 Task: Search one way flight ticket for 2 adults, 4 children and 1 infant on lap in business from Lawton: Lawton-fort Sill Regional Airport to Riverton: Central Wyoming Regional Airport (was Riverton Regional) on 8-4-2023. Number of bags: 8 checked bags. Price is upto 78000. Outbound departure time preference is 13:00.
Action: Mouse moved to (286, 244)
Screenshot: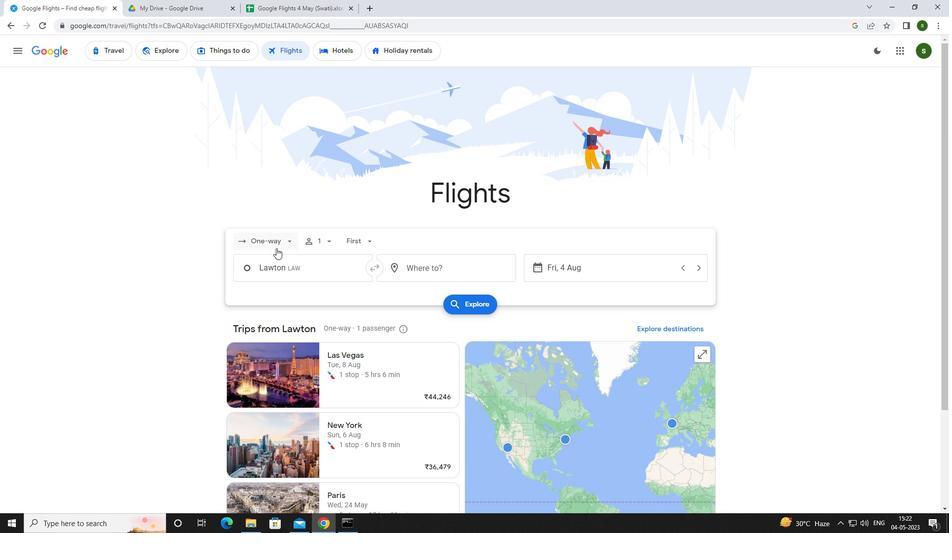 
Action: Mouse pressed left at (286, 244)
Screenshot: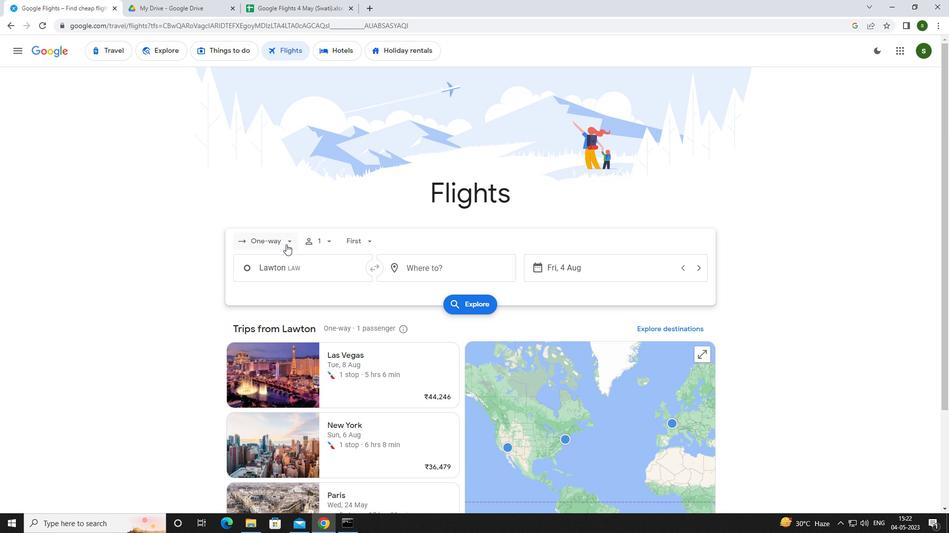
Action: Mouse moved to (281, 283)
Screenshot: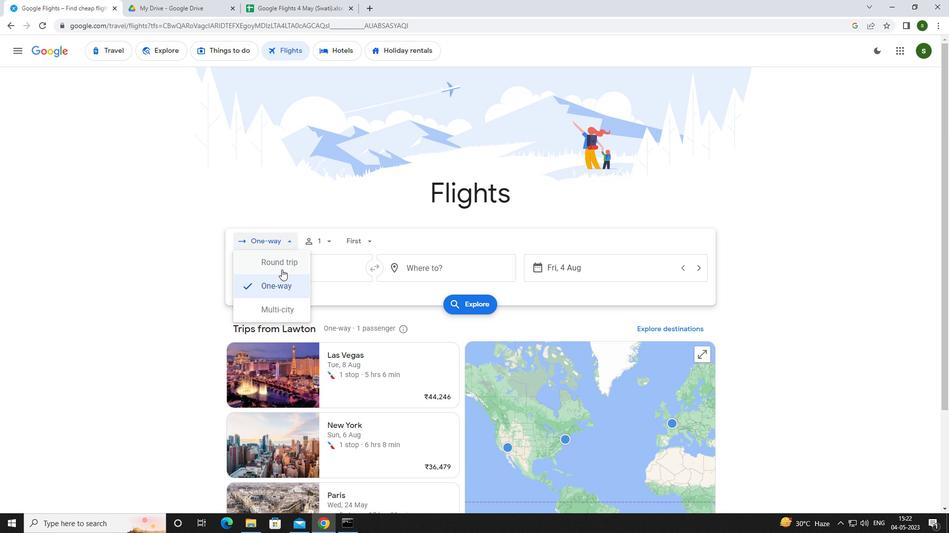 
Action: Mouse pressed left at (281, 283)
Screenshot: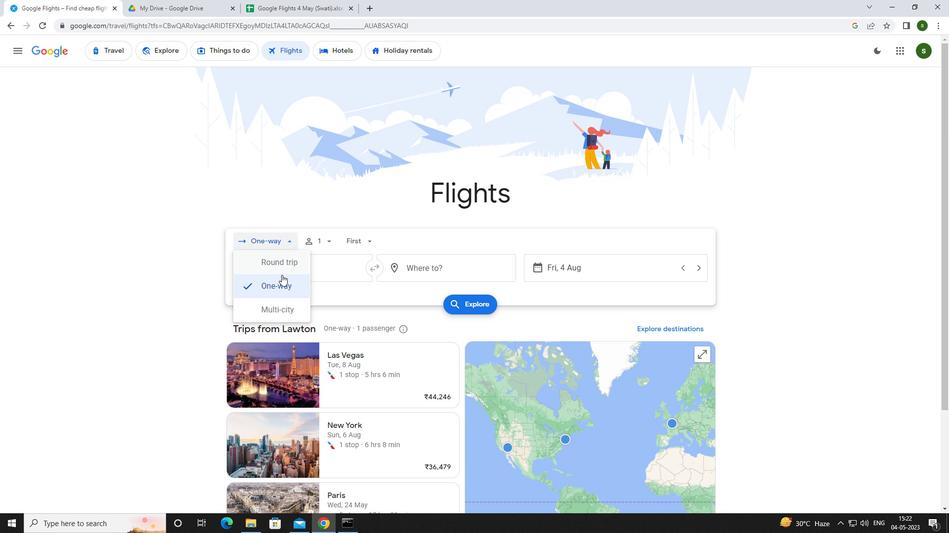 
Action: Mouse moved to (331, 243)
Screenshot: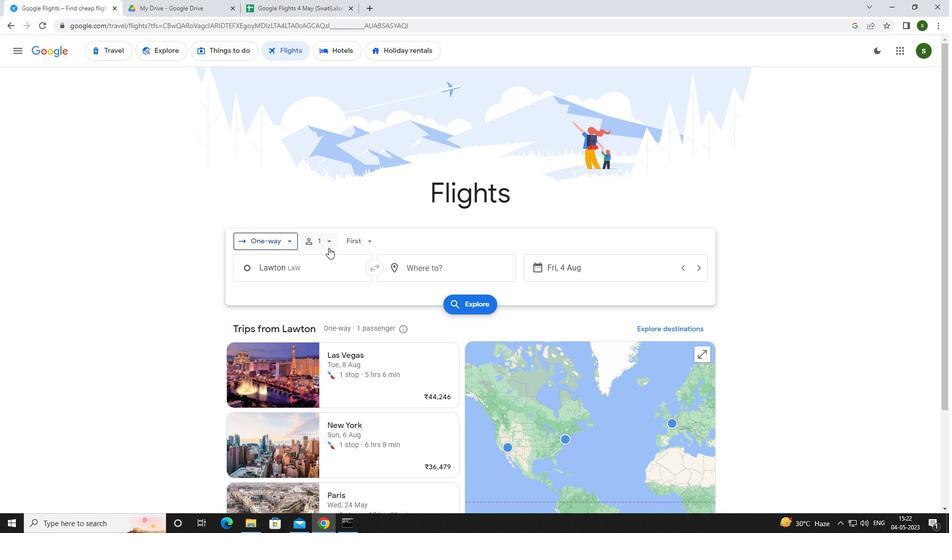 
Action: Mouse pressed left at (331, 243)
Screenshot: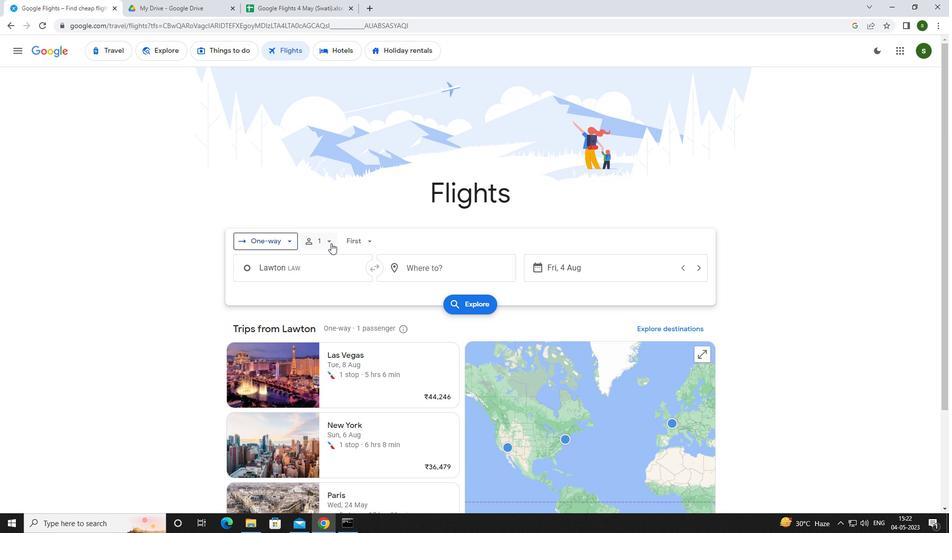 
Action: Mouse moved to (408, 265)
Screenshot: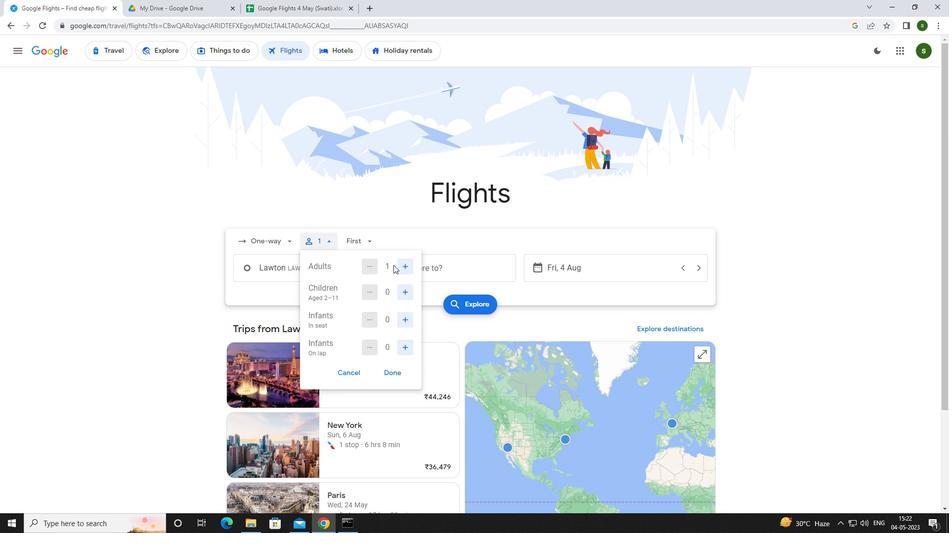 
Action: Mouse pressed left at (408, 265)
Screenshot: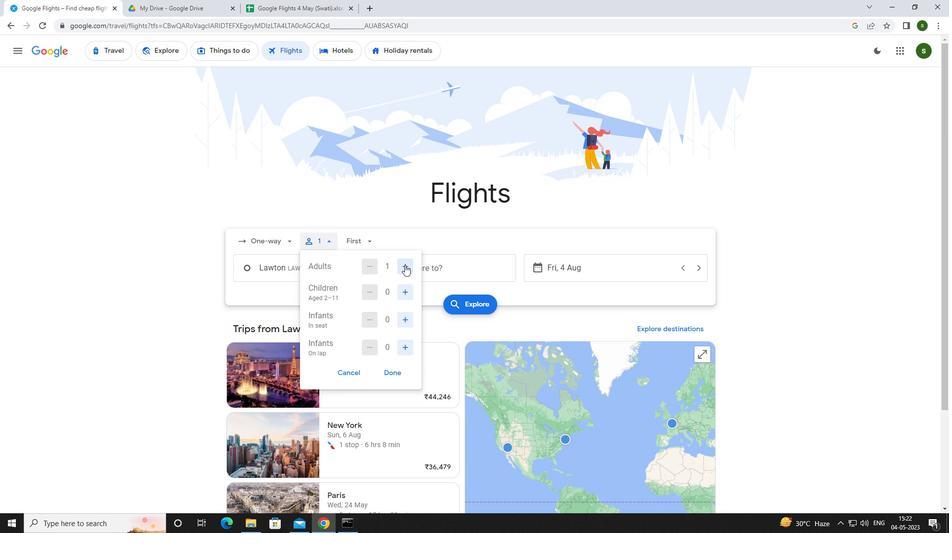 
Action: Mouse moved to (403, 290)
Screenshot: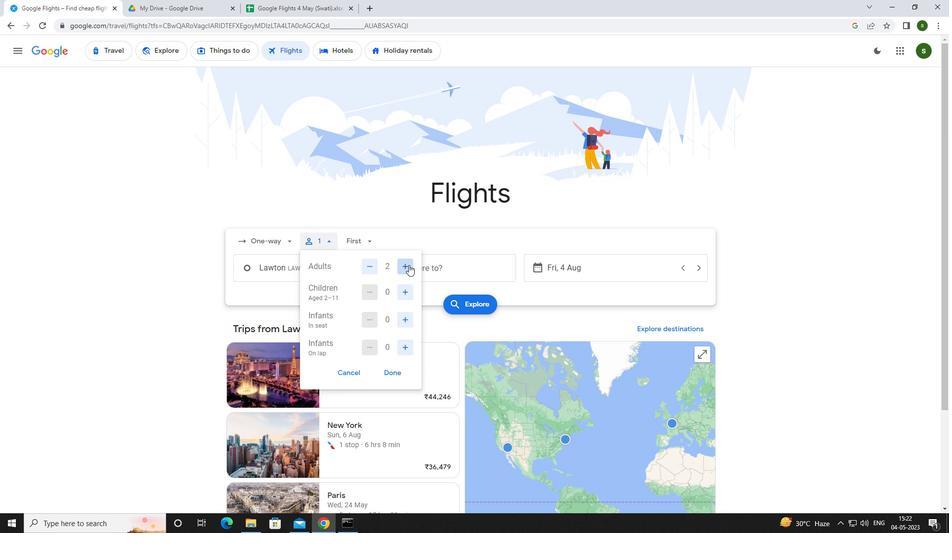 
Action: Mouse pressed left at (403, 290)
Screenshot: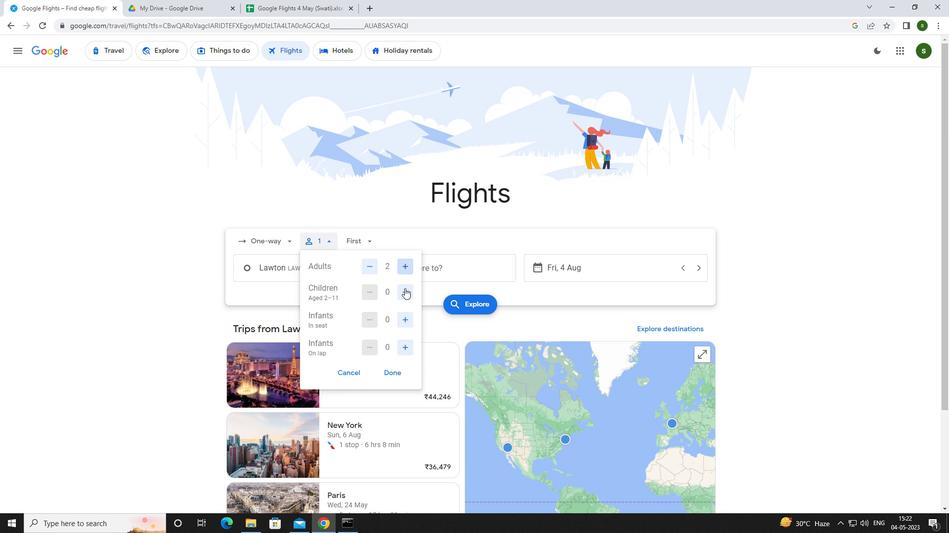 
Action: Mouse pressed left at (403, 290)
Screenshot: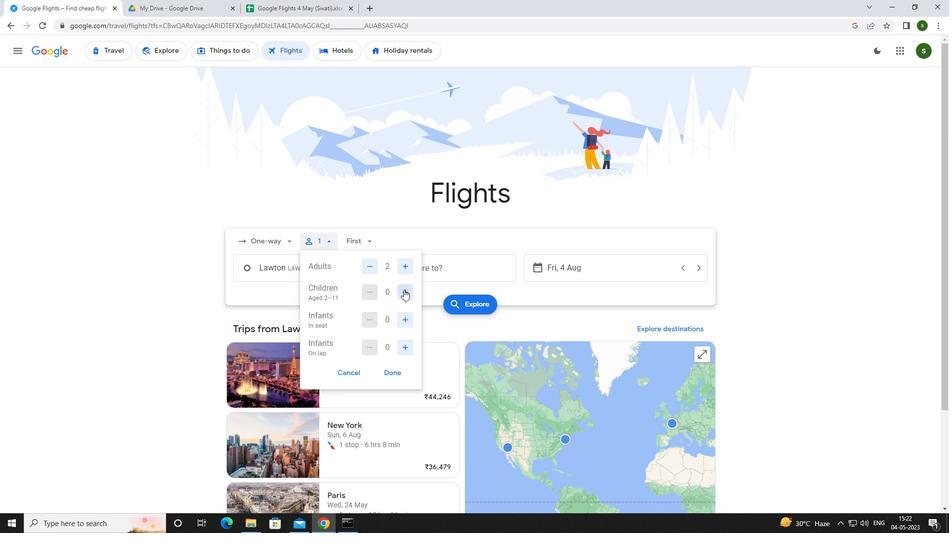 
Action: Mouse pressed left at (403, 290)
Screenshot: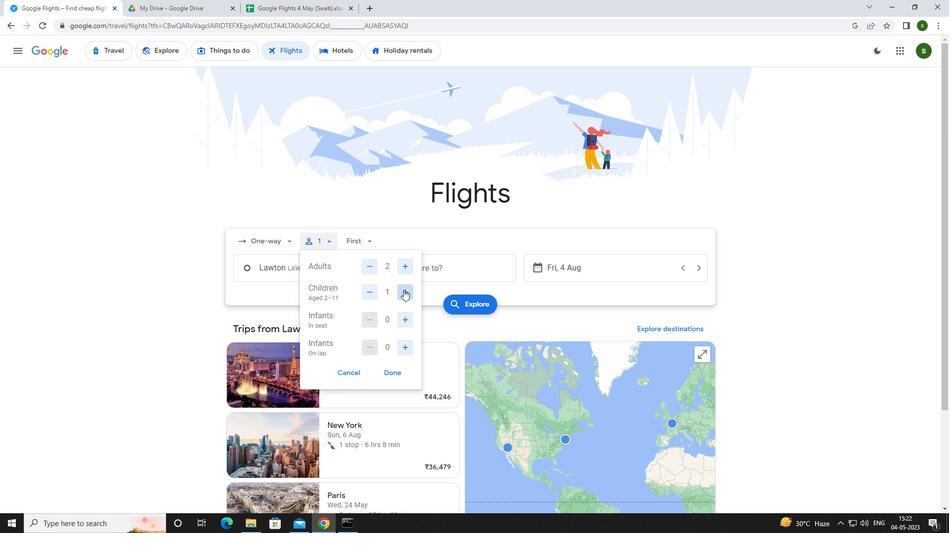 
Action: Mouse pressed left at (403, 290)
Screenshot: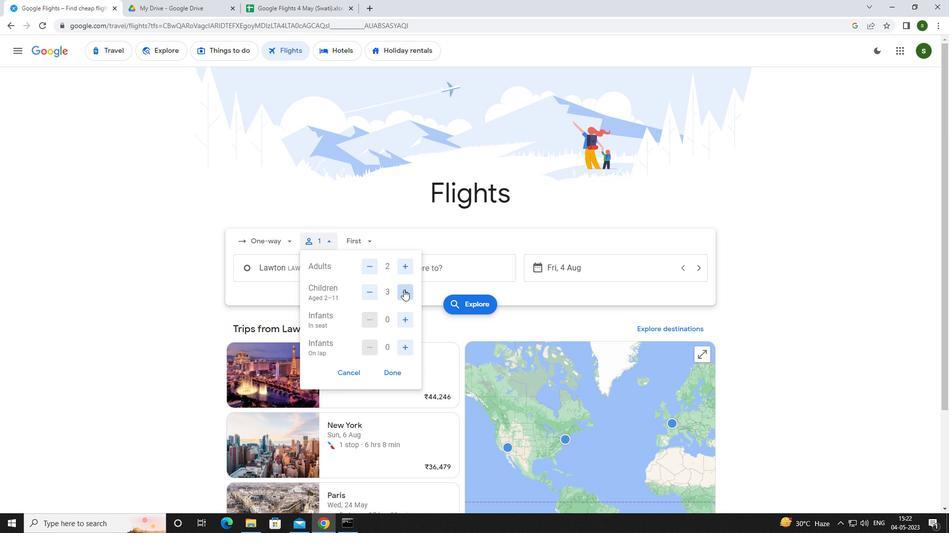 
Action: Mouse moved to (406, 347)
Screenshot: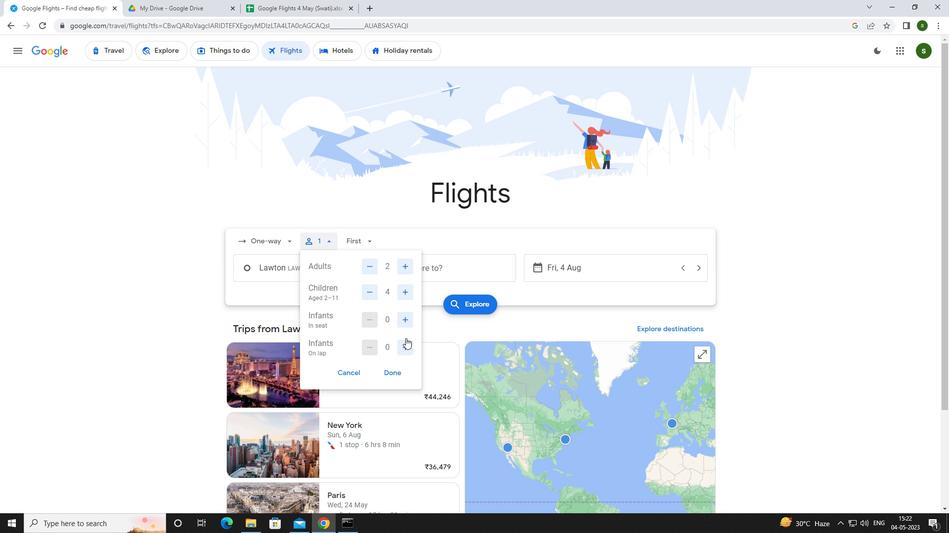 
Action: Mouse pressed left at (406, 347)
Screenshot: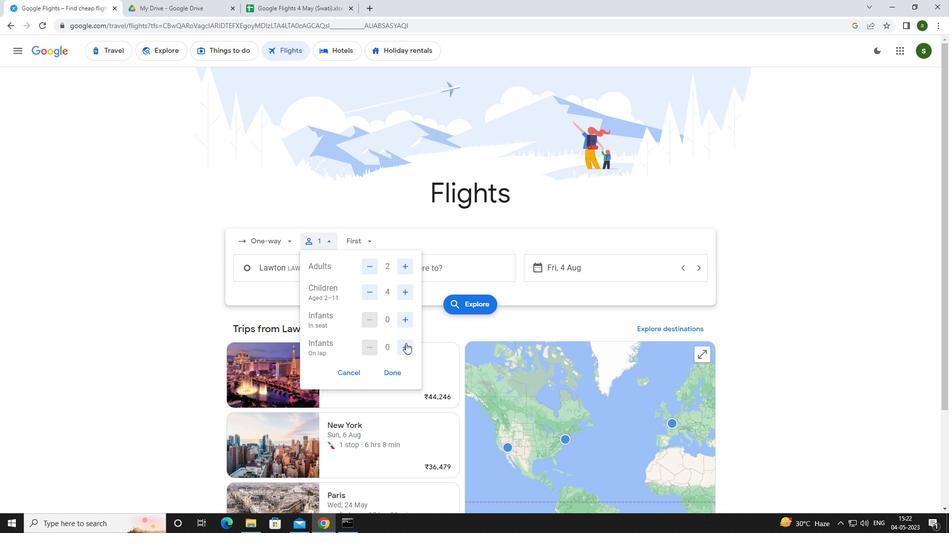 
Action: Mouse moved to (367, 246)
Screenshot: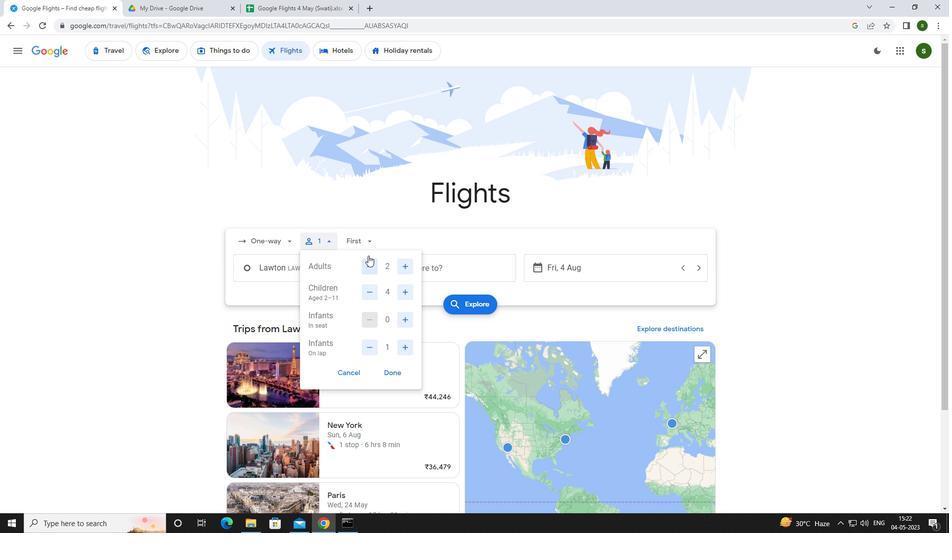 
Action: Mouse pressed left at (367, 246)
Screenshot: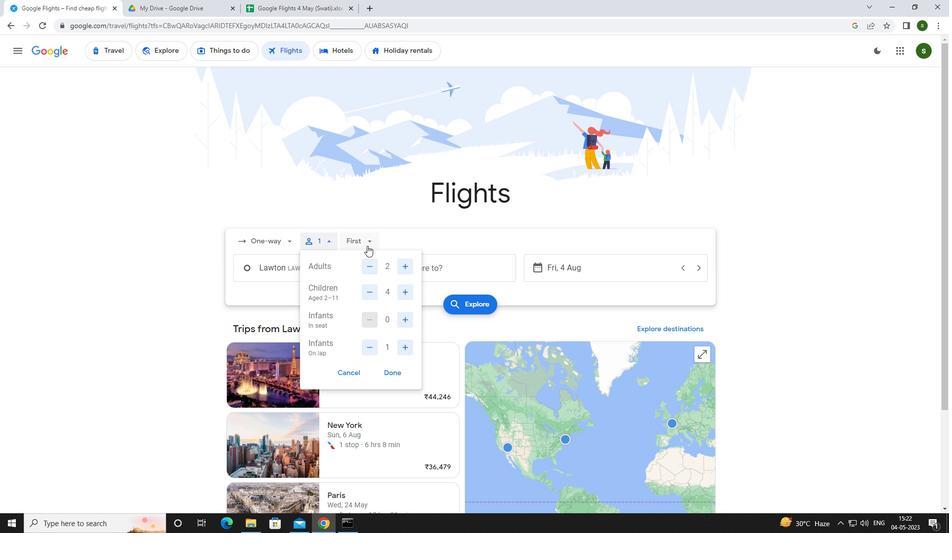 
Action: Mouse moved to (380, 303)
Screenshot: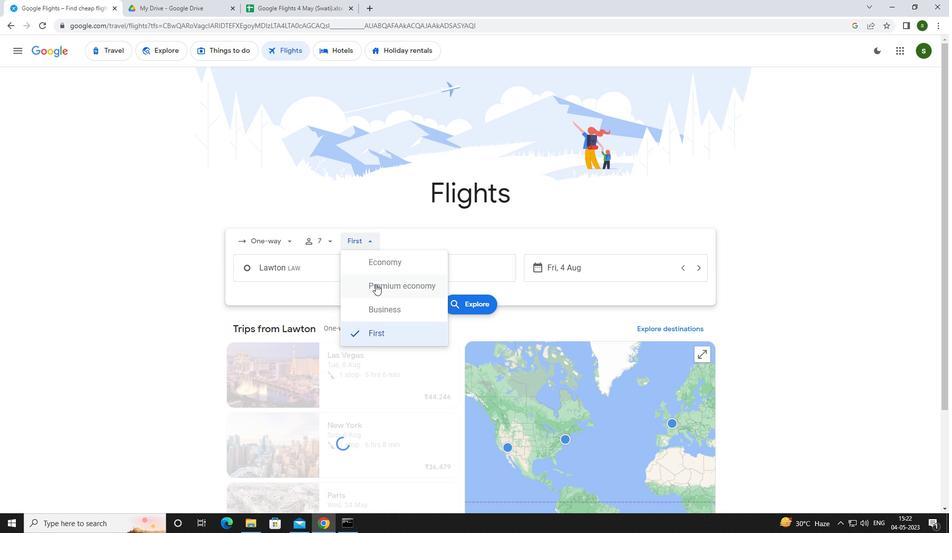 
Action: Mouse pressed left at (380, 303)
Screenshot: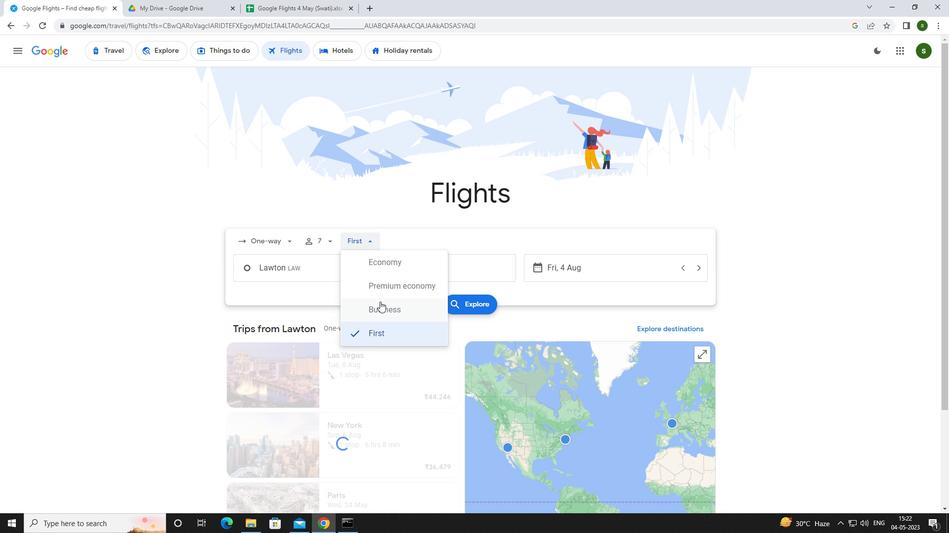 
Action: Mouse moved to (348, 271)
Screenshot: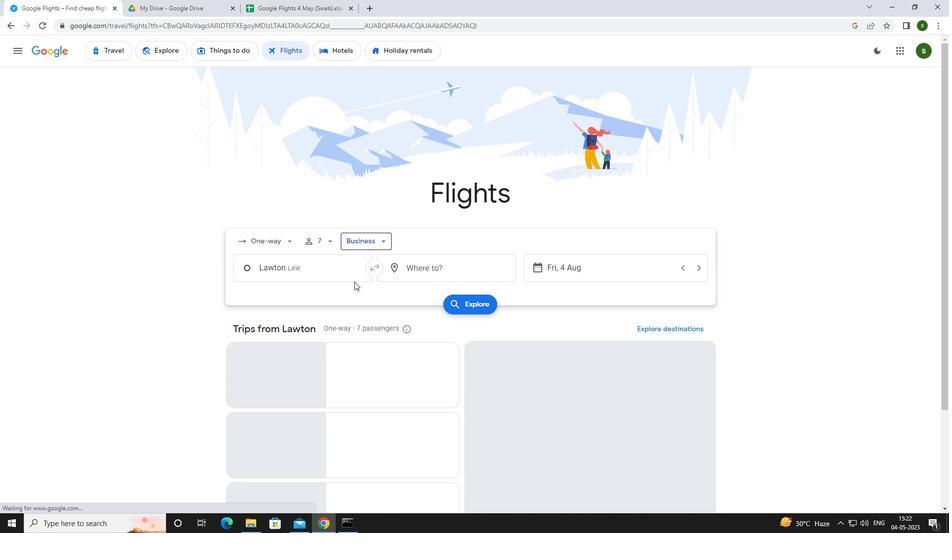 
Action: Mouse pressed left at (348, 271)
Screenshot: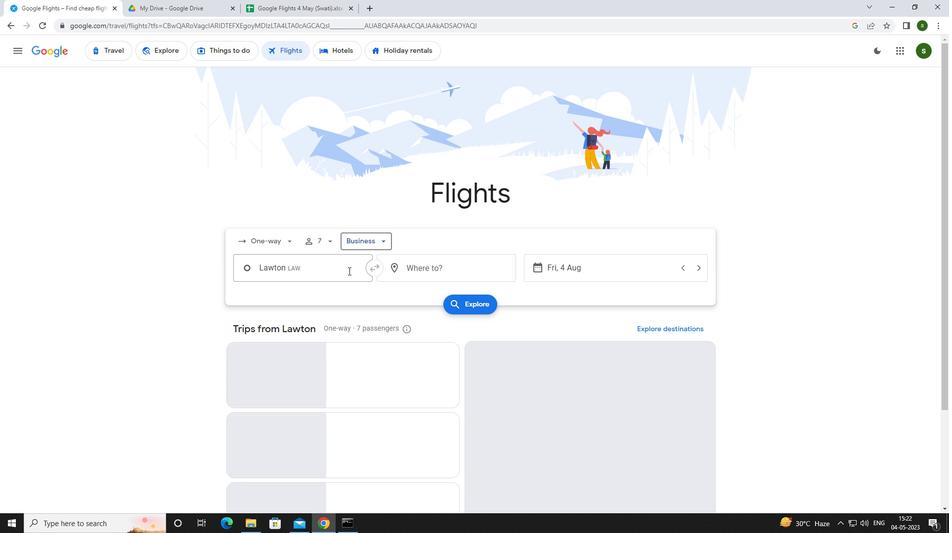 
Action: Key pressed <Key.caps_lock>l<Key.caps_lock>awton
Screenshot: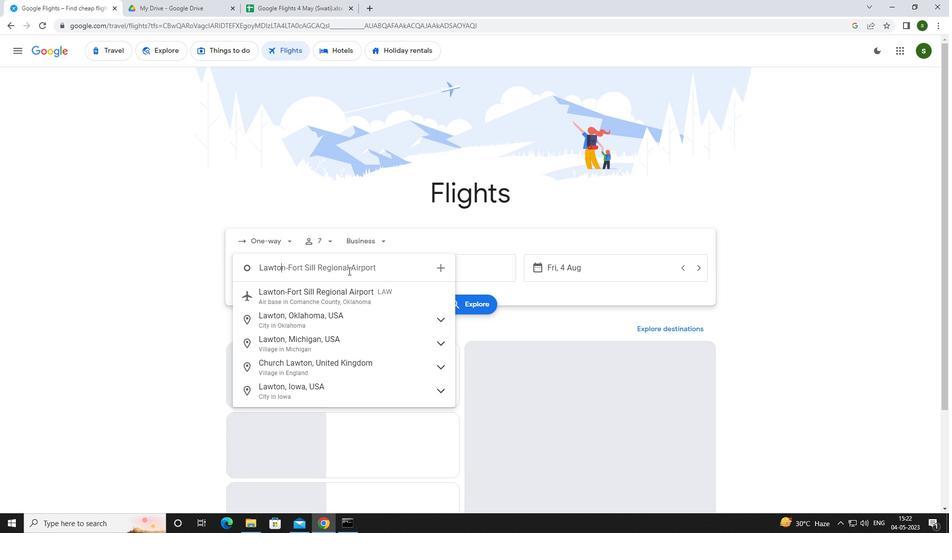 
Action: Mouse moved to (347, 293)
Screenshot: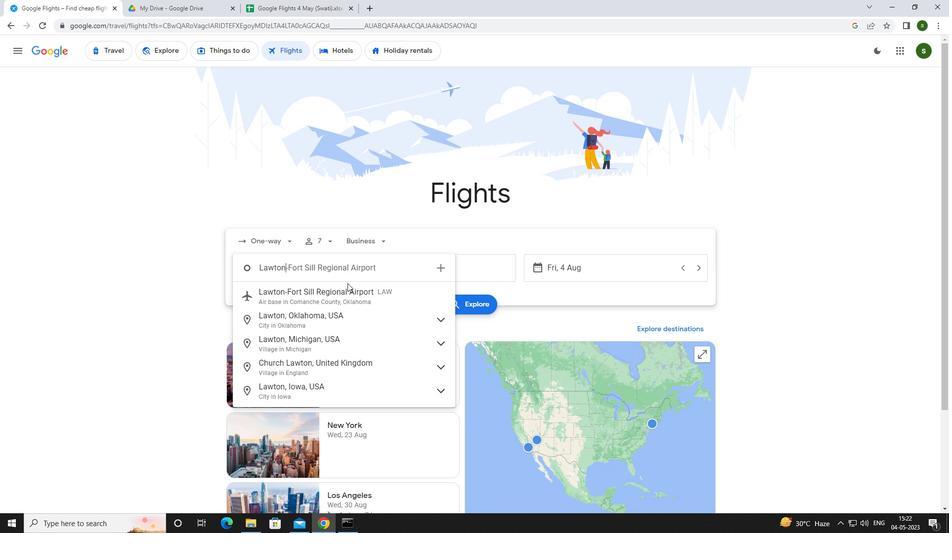 
Action: Mouse pressed left at (347, 293)
Screenshot: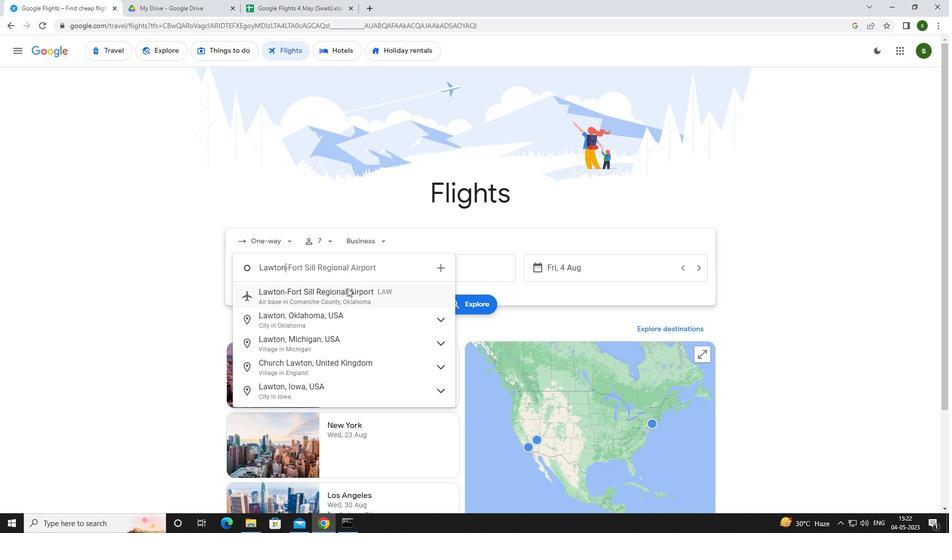 
Action: Mouse moved to (435, 263)
Screenshot: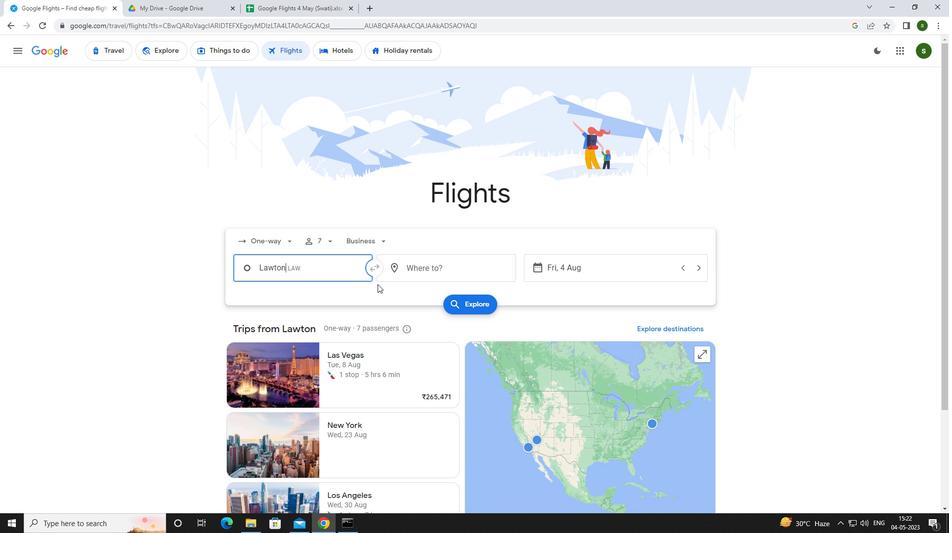 
Action: Mouse pressed left at (435, 263)
Screenshot: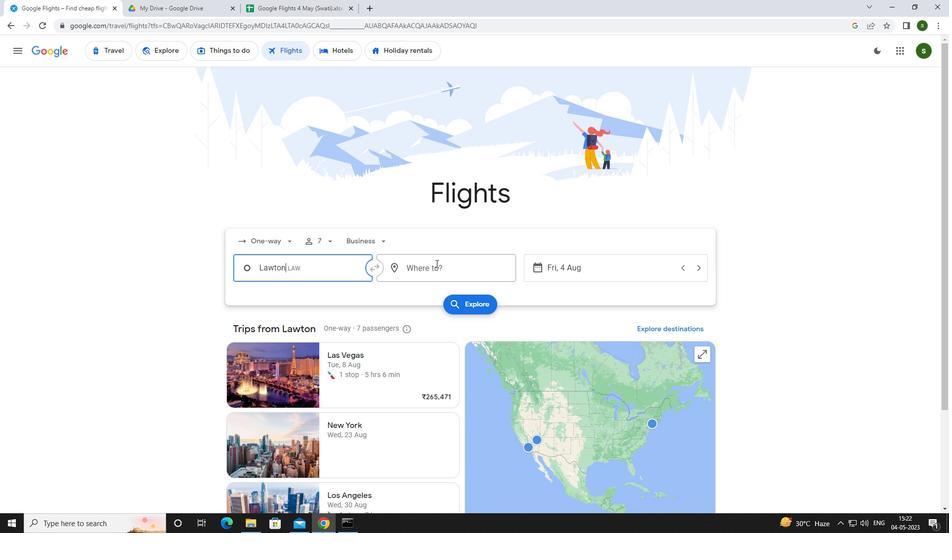 
Action: Key pressed <Key.caps_lock>r<Key.caps_lock>iverto
Screenshot: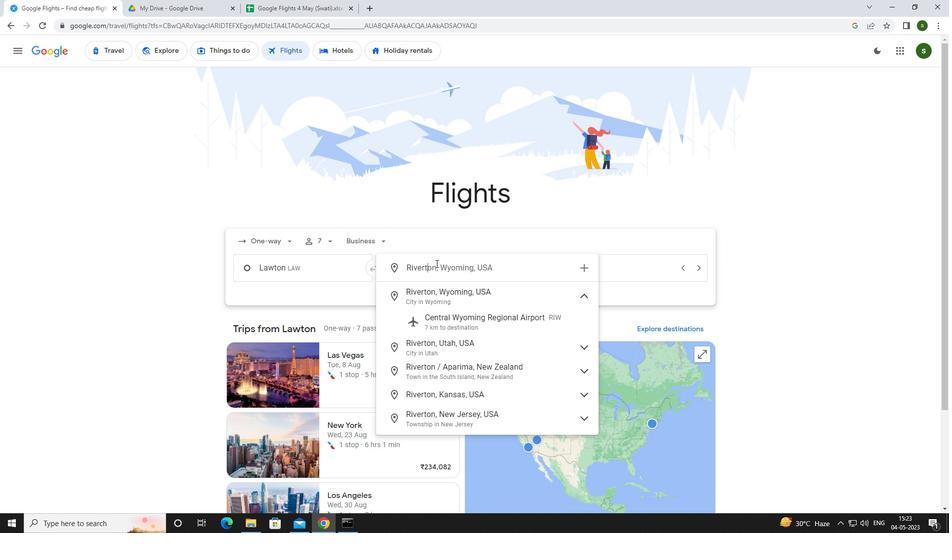 
Action: Mouse moved to (452, 313)
Screenshot: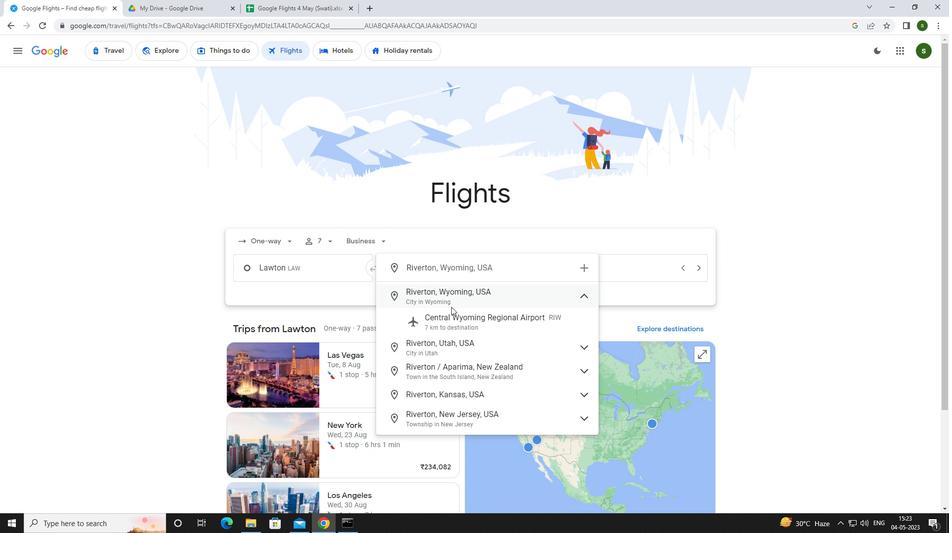 
Action: Mouse pressed left at (452, 313)
Screenshot: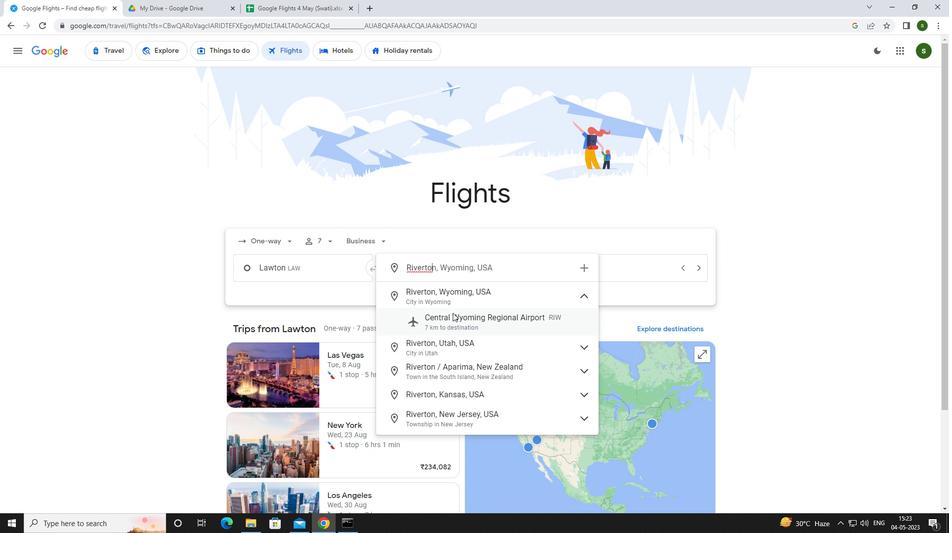 
Action: Mouse moved to (596, 268)
Screenshot: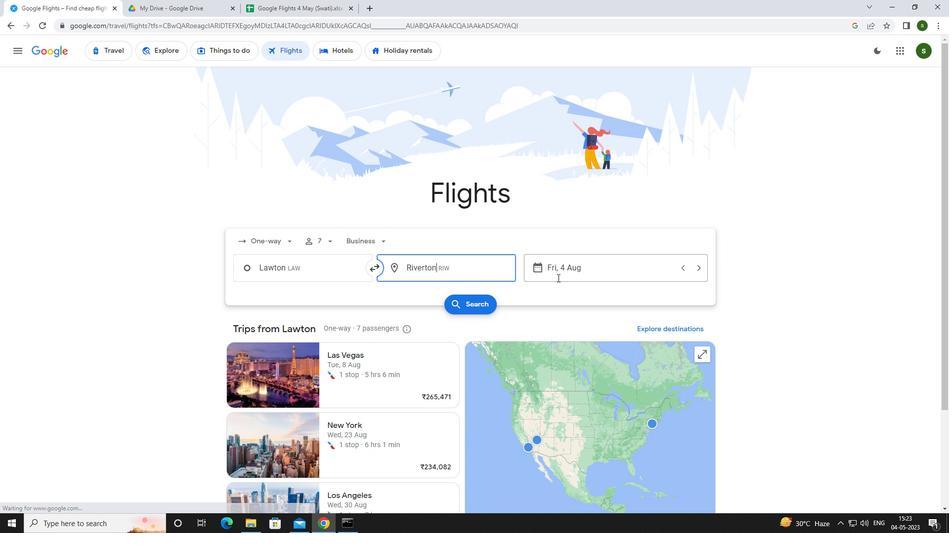 
Action: Mouse pressed left at (596, 268)
Screenshot: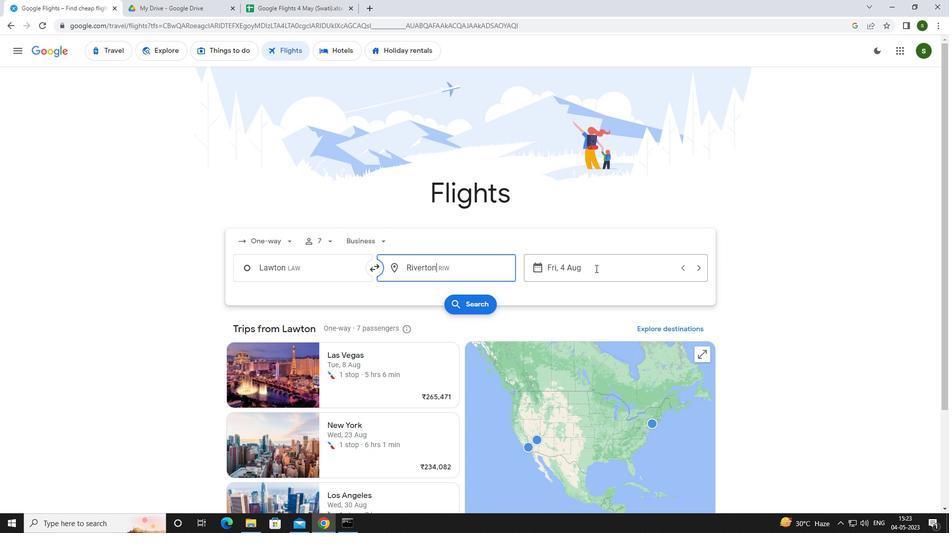 
Action: Mouse moved to (481, 328)
Screenshot: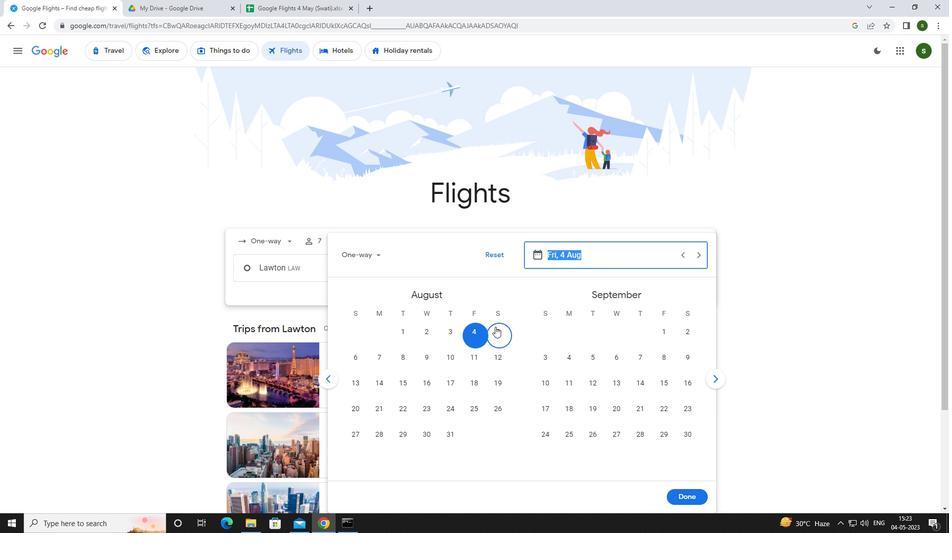 
Action: Mouse pressed left at (481, 328)
Screenshot: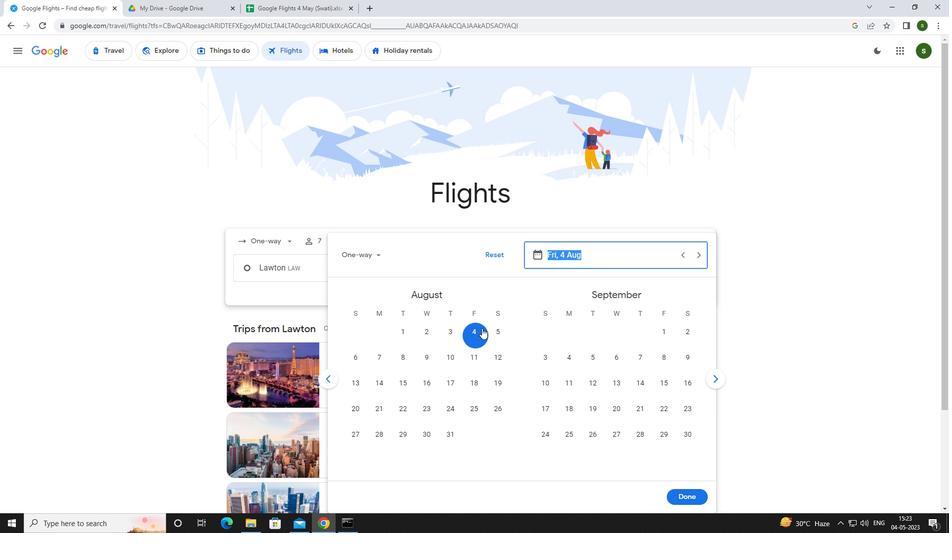 
Action: Mouse moved to (682, 495)
Screenshot: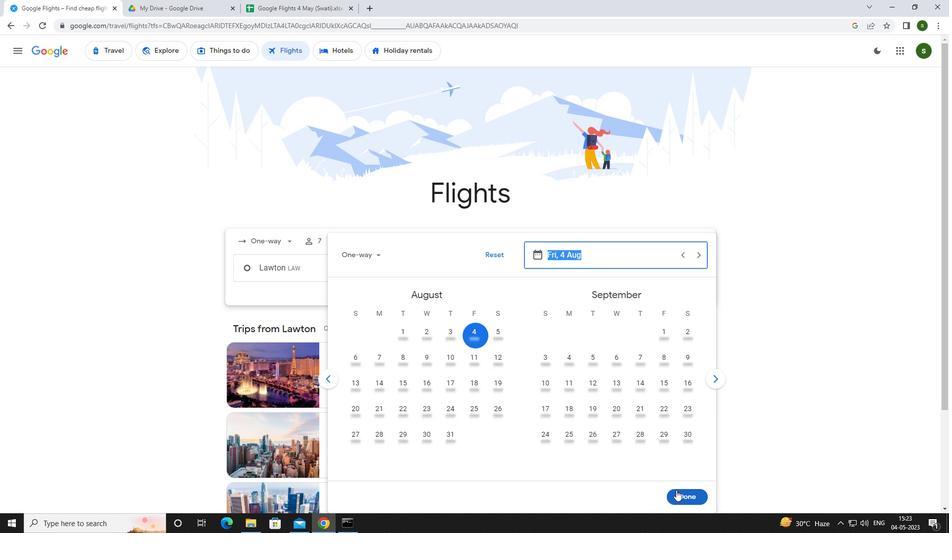 
Action: Mouse pressed left at (682, 495)
Screenshot: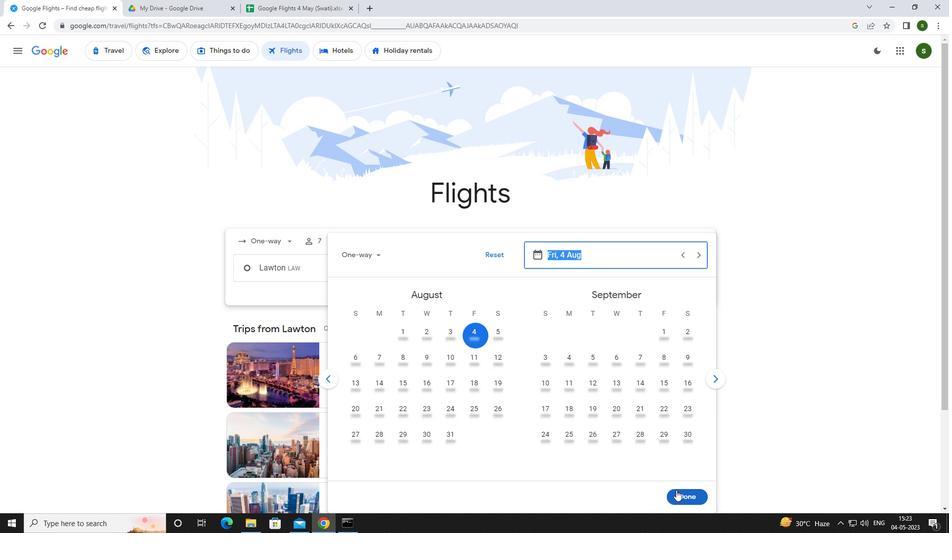 
Action: Mouse moved to (472, 308)
Screenshot: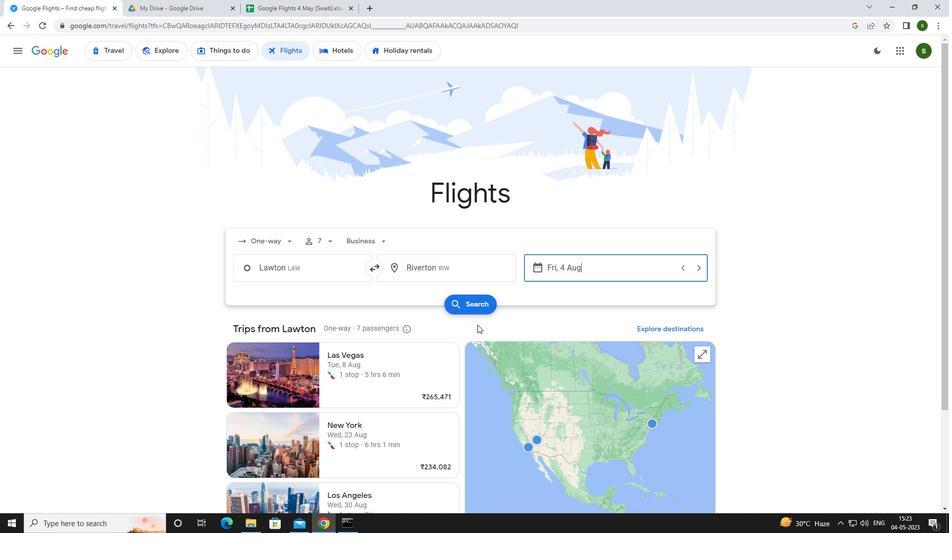 
Action: Mouse pressed left at (472, 308)
Screenshot: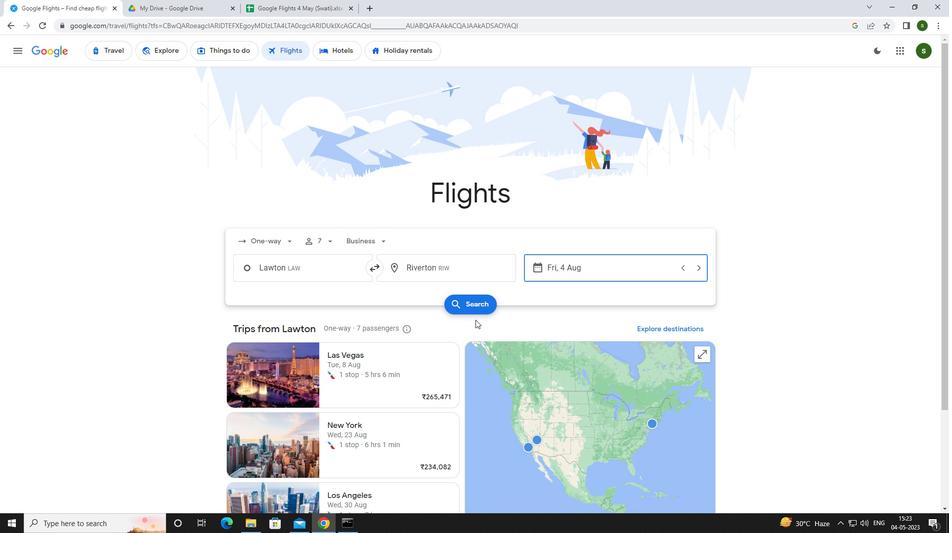 
Action: Mouse moved to (237, 145)
Screenshot: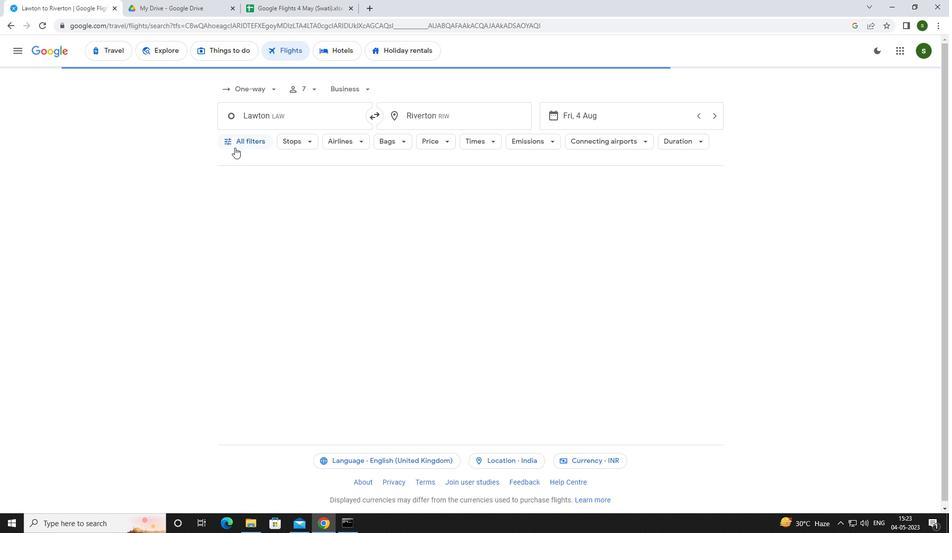 
Action: Mouse pressed left at (237, 145)
Screenshot: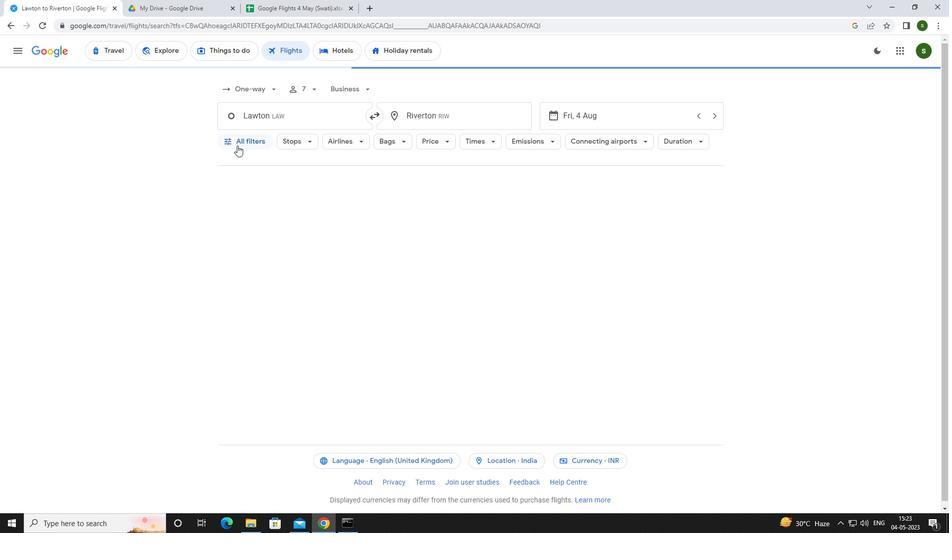 
Action: Mouse moved to (356, 360)
Screenshot: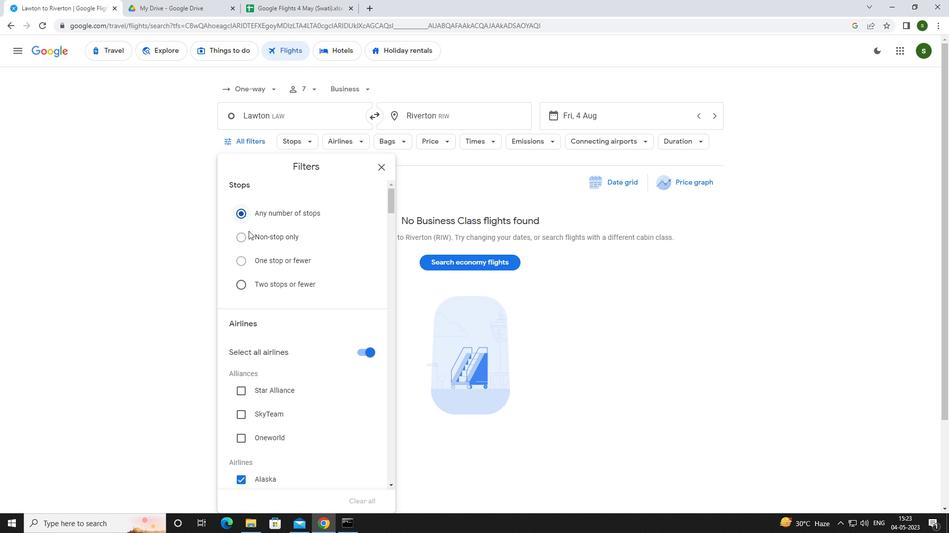 
Action: Mouse scrolled (356, 360) with delta (0, 0)
Screenshot: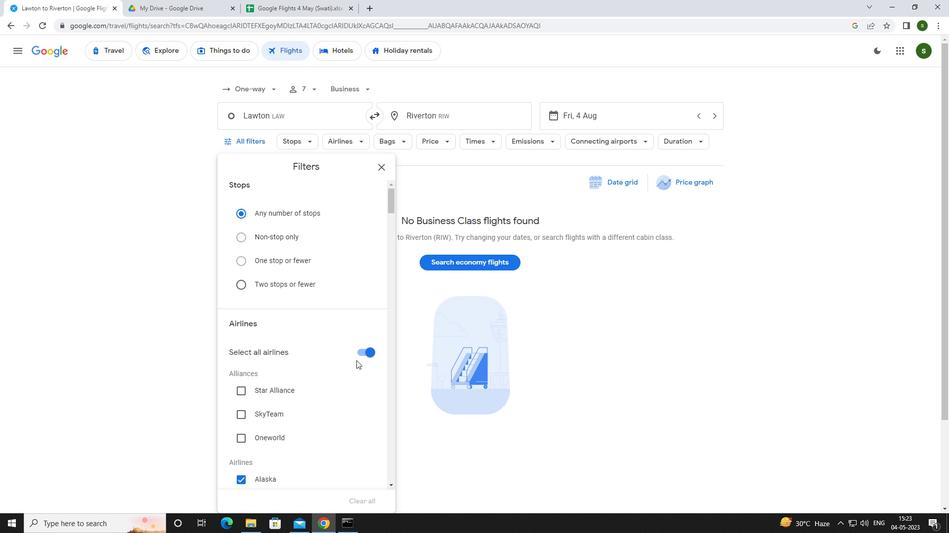 
Action: Mouse scrolled (356, 360) with delta (0, 0)
Screenshot: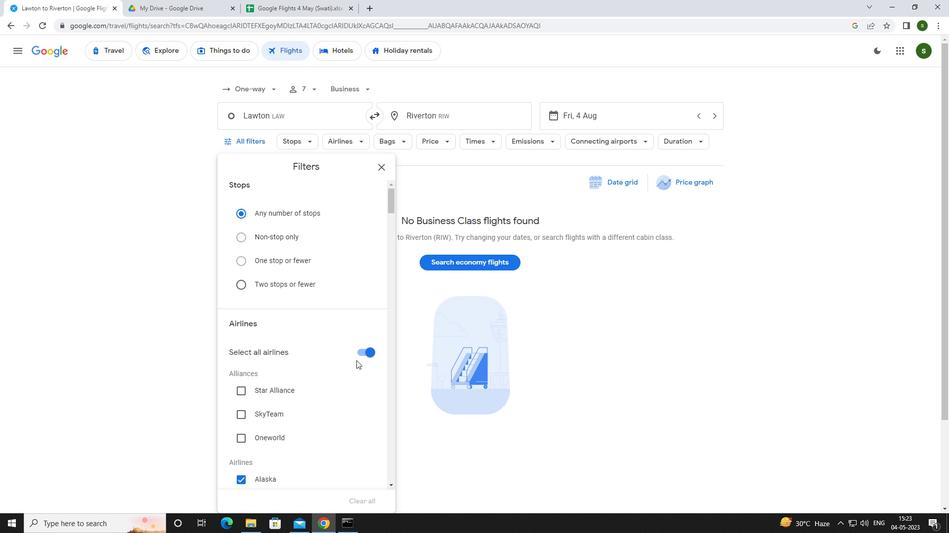
Action: Mouse scrolled (356, 360) with delta (0, 0)
Screenshot: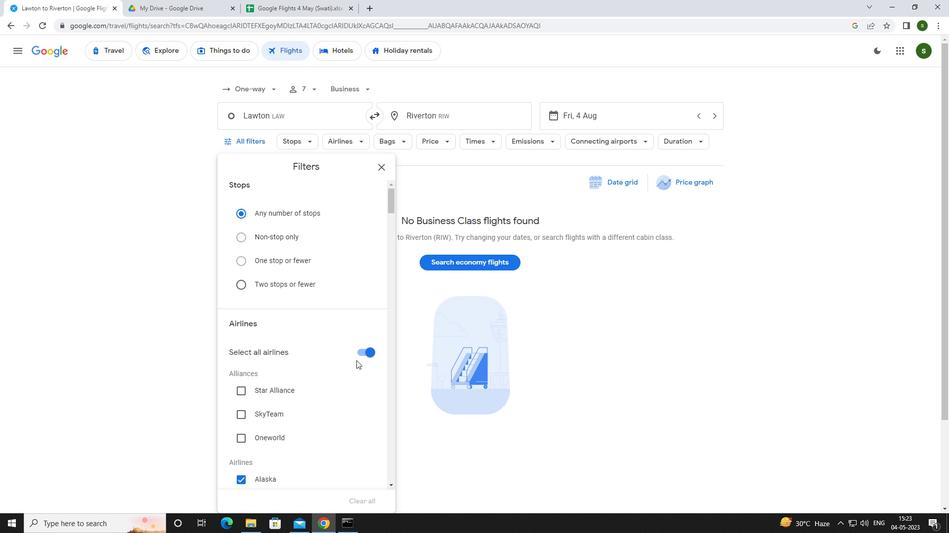 
Action: Mouse scrolled (356, 360) with delta (0, 0)
Screenshot: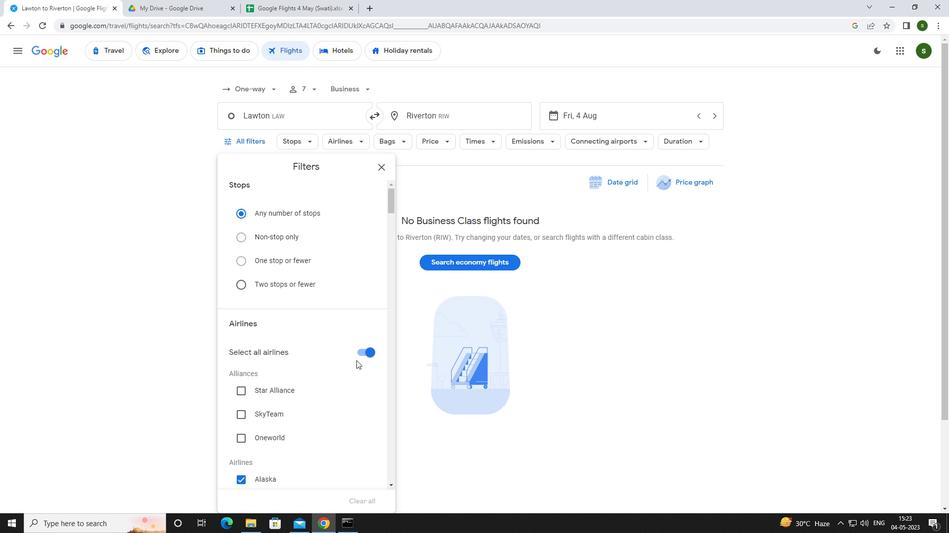 
Action: Mouse scrolled (356, 360) with delta (0, 0)
Screenshot: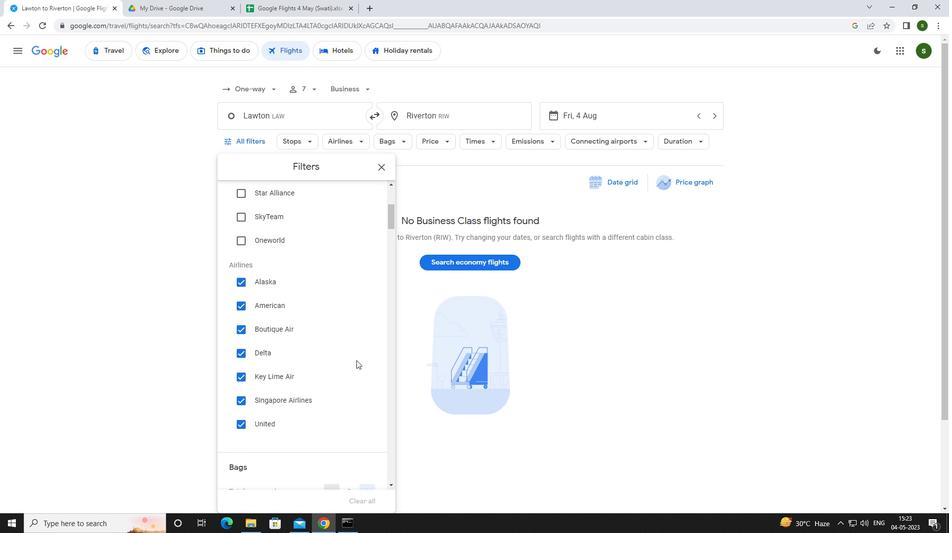 
Action: Mouse scrolled (356, 360) with delta (0, 0)
Screenshot: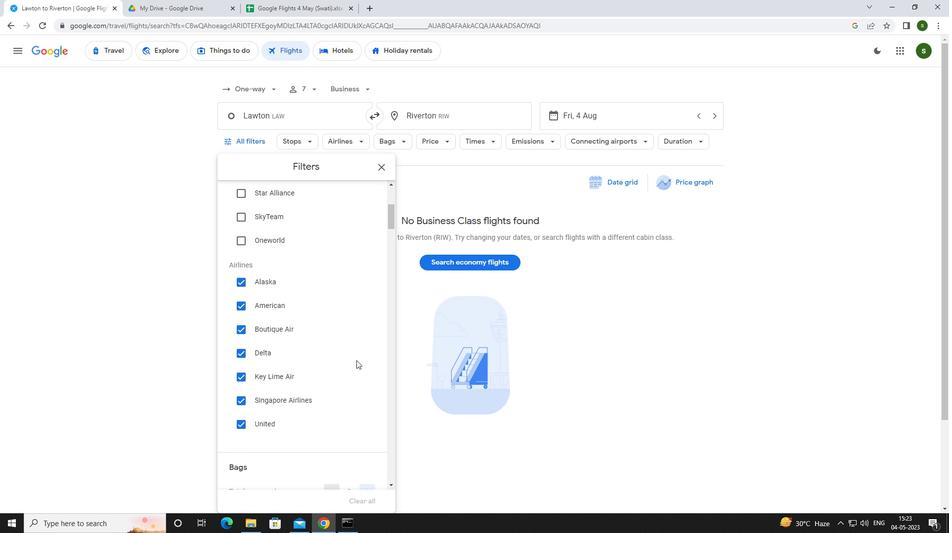 
Action: Mouse scrolled (356, 360) with delta (0, 0)
Screenshot: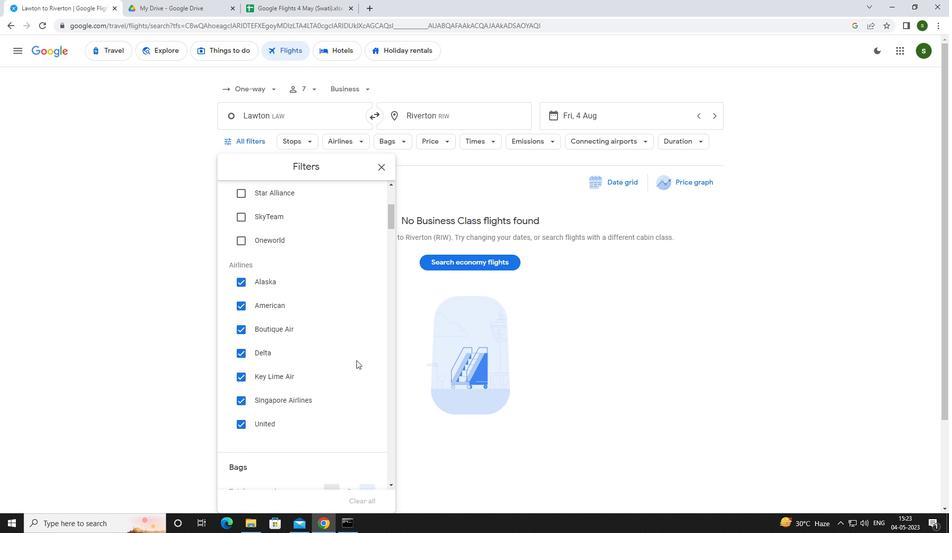 
Action: Mouse moved to (364, 364)
Screenshot: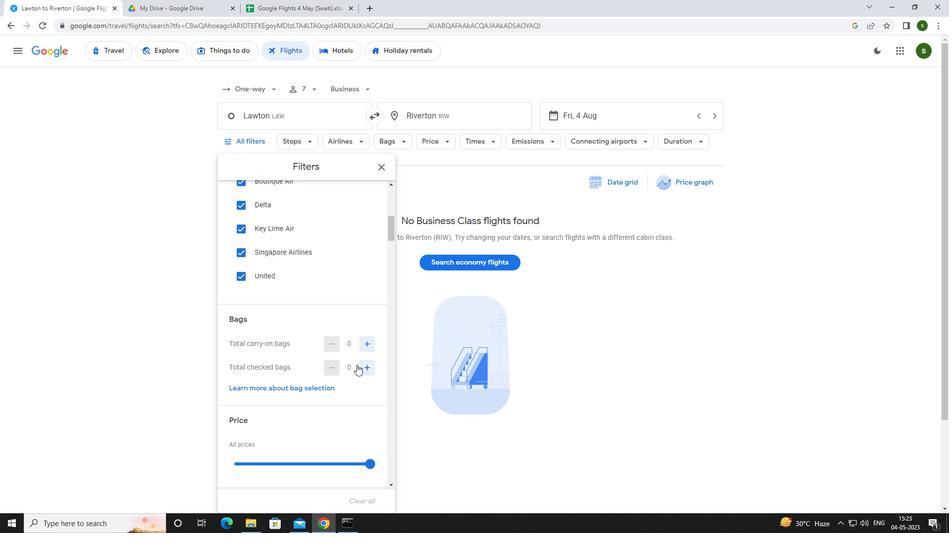 
Action: Mouse pressed left at (364, 364)
Screenshot: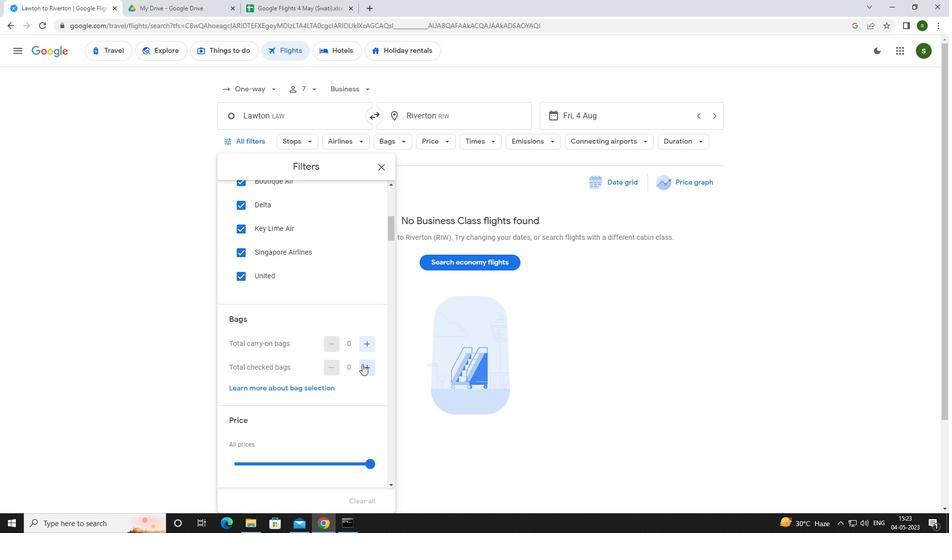 
Action: Mouse pressed left at (364, 364)
Screenshot: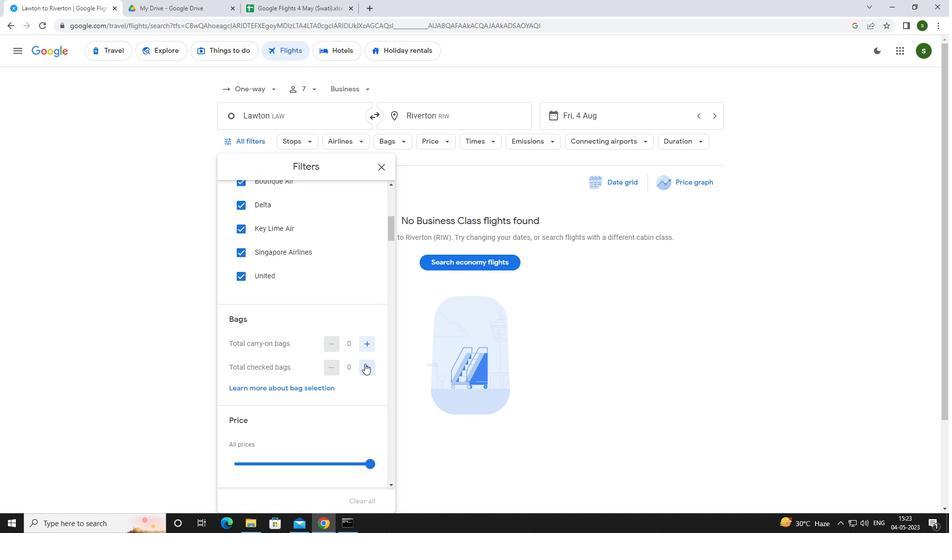 
Action: Mouse pressed left at (364, 364)
Screenshot: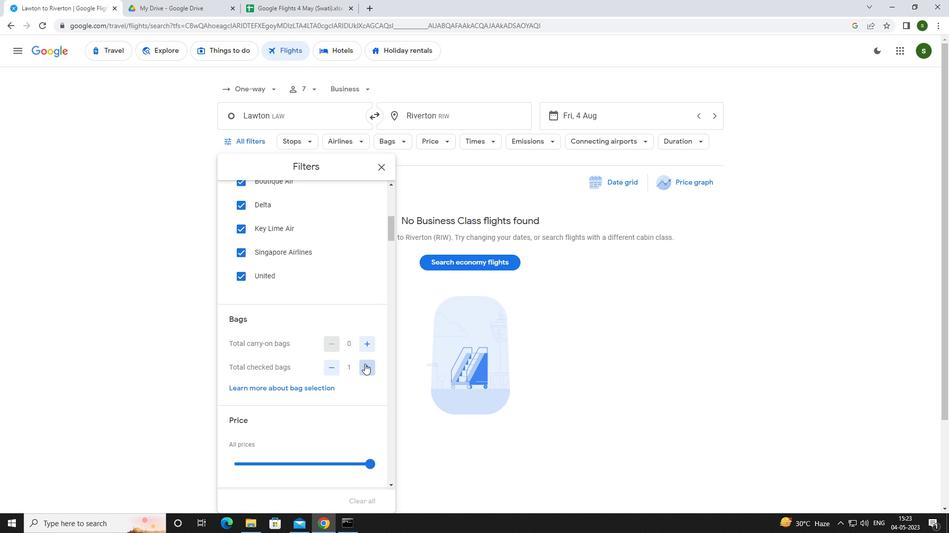 
Action: Mouse pressed left at (364, 364)
Screenshot: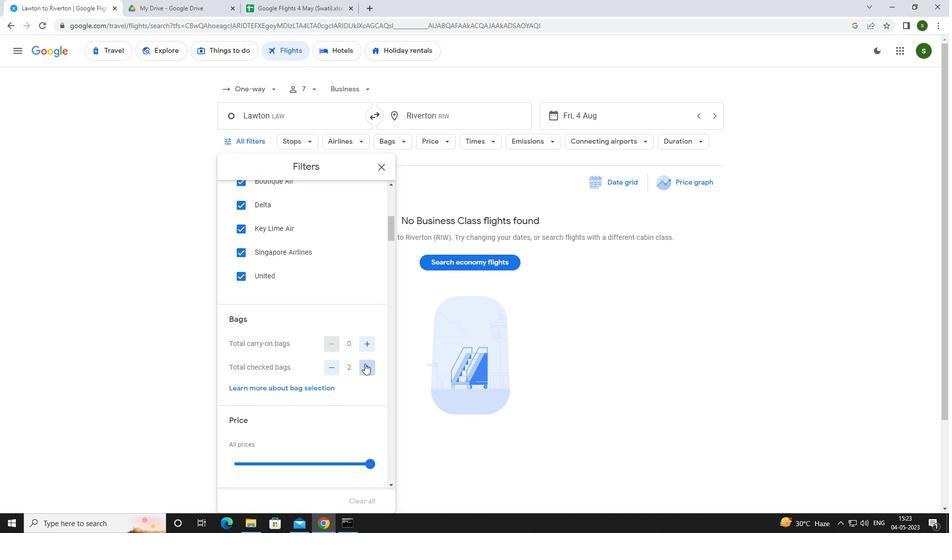 
Action: Mouse pressed left at (364, 364)
Screenshot: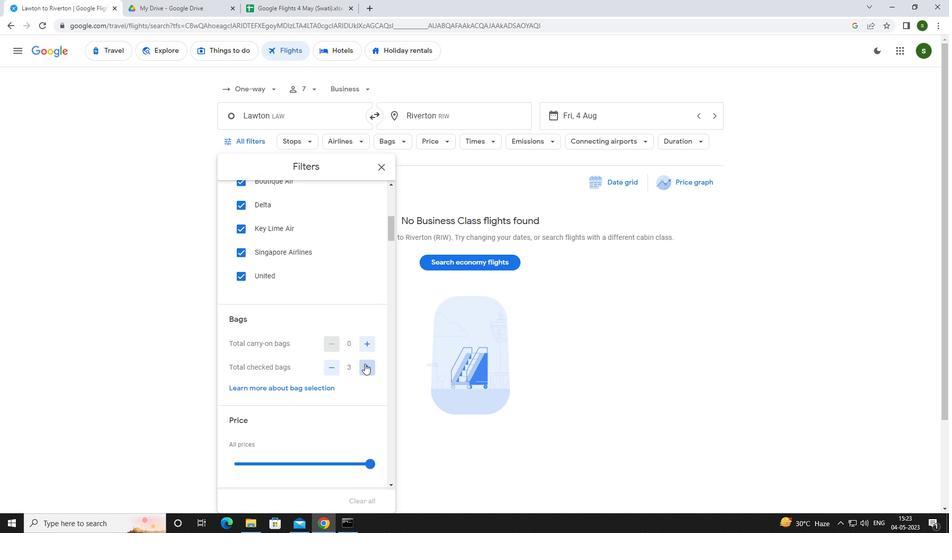 
Action: Mouse pressed left at (364, 364)
Screenshot: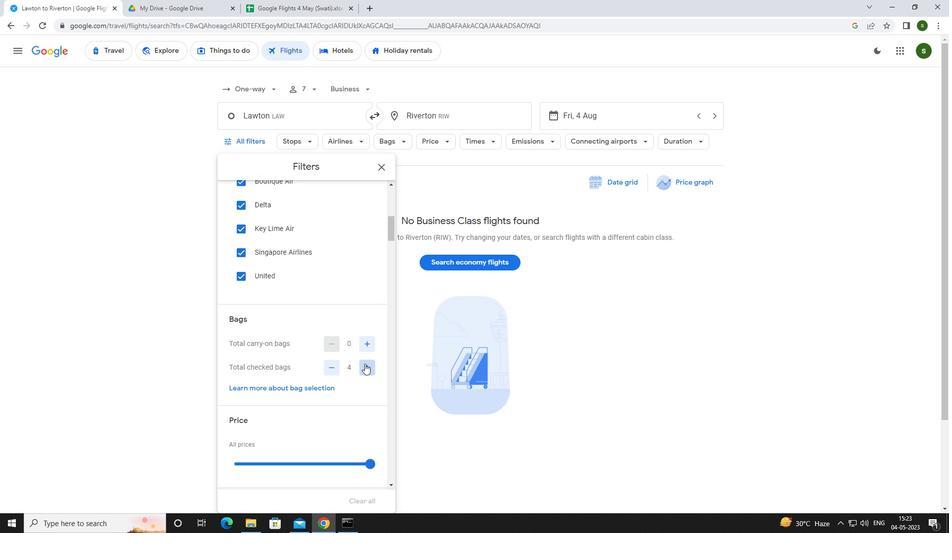 
Action: Mouse pressed left at (364, 364)
Screenshot: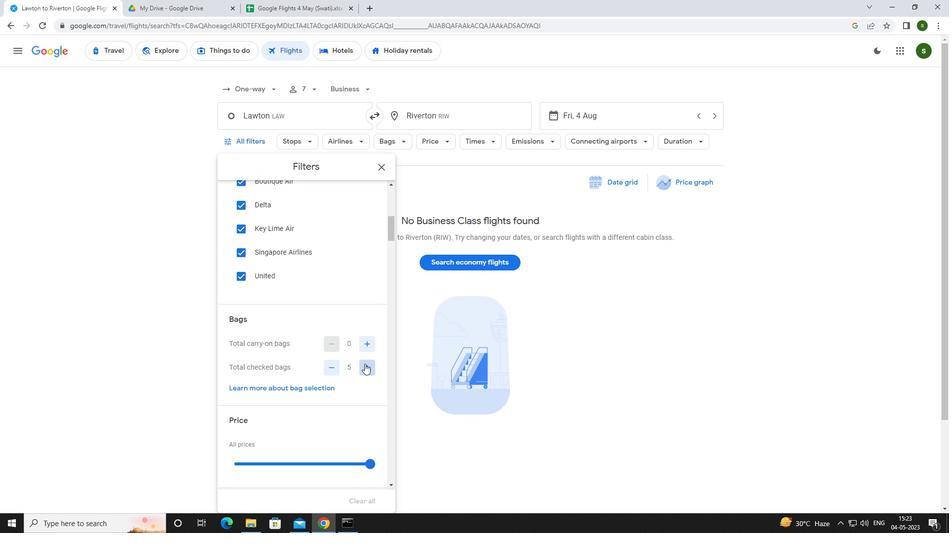 
Action: Mouse pressed left at (364, 364)
Screenshot: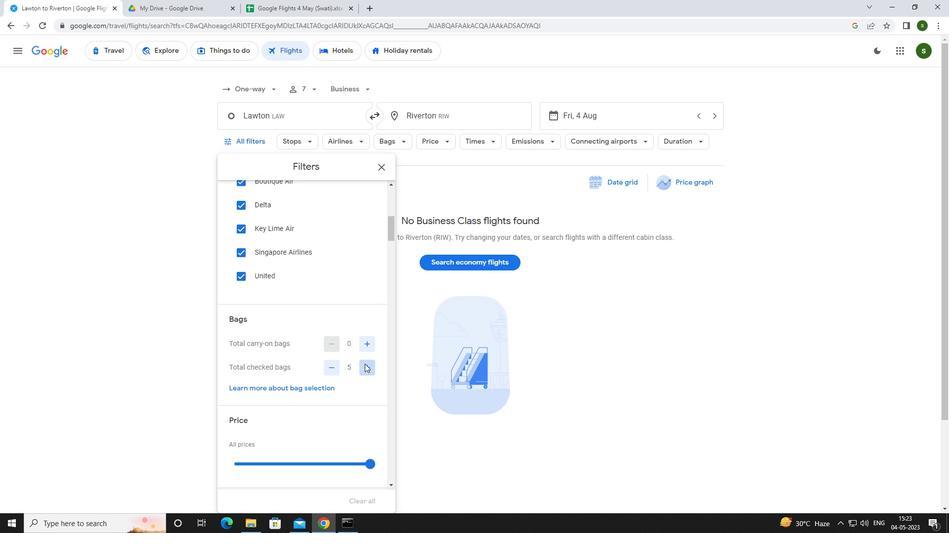 
Action: Mouse scrolled (364, 363) with delta (0, 0)
Screenshot: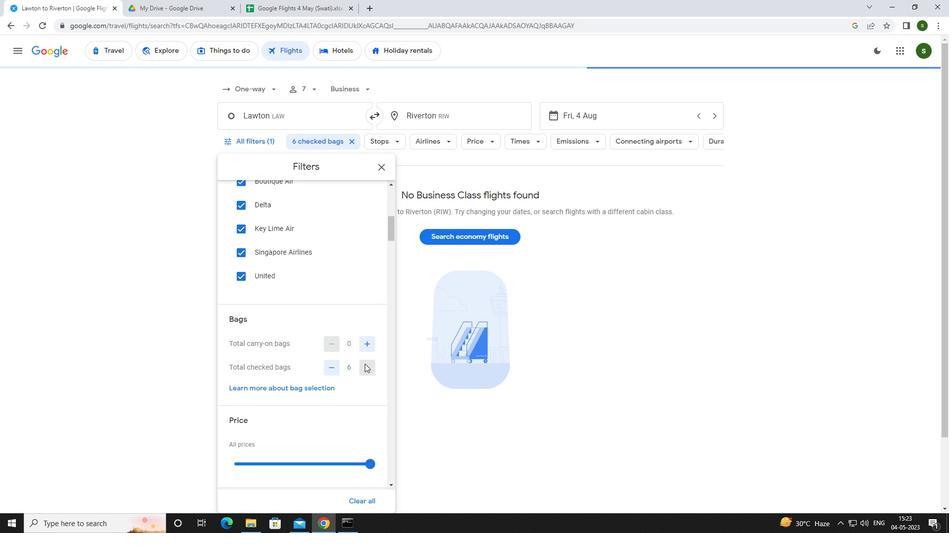 
Action: Mouse scrolled (364, 363) with delta (0, 0)
Screenshot: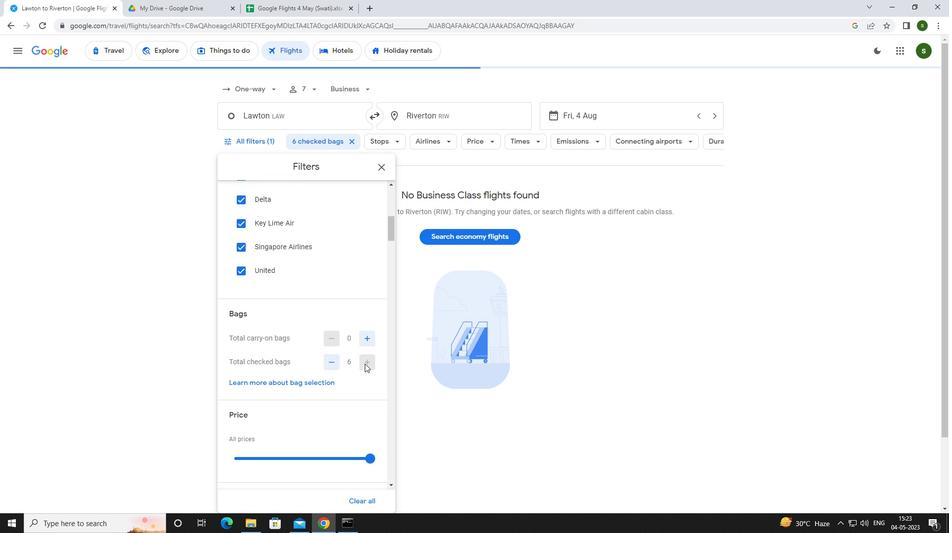 
Action: Mouse moved to (366, 363)
Screenshot: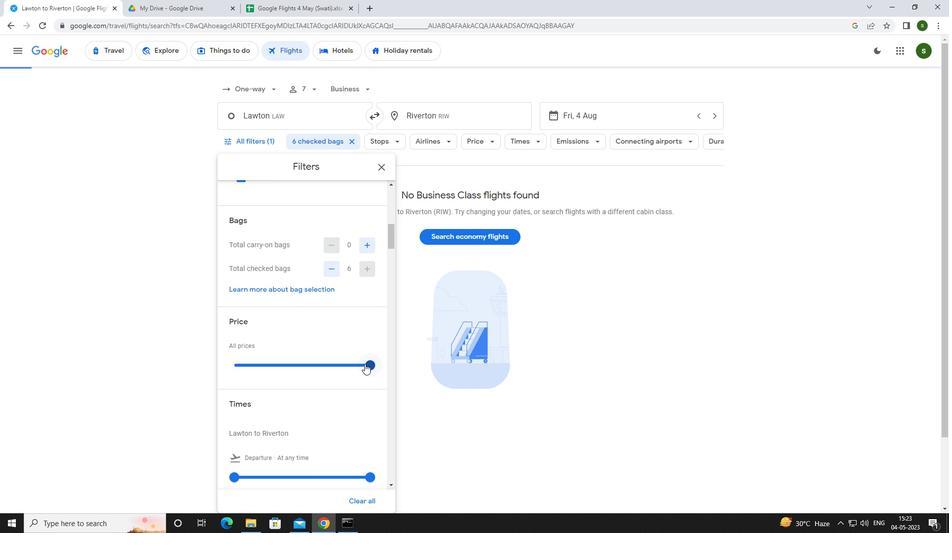 
Action: Mouse pressed left at (366, 363)
Screenshot: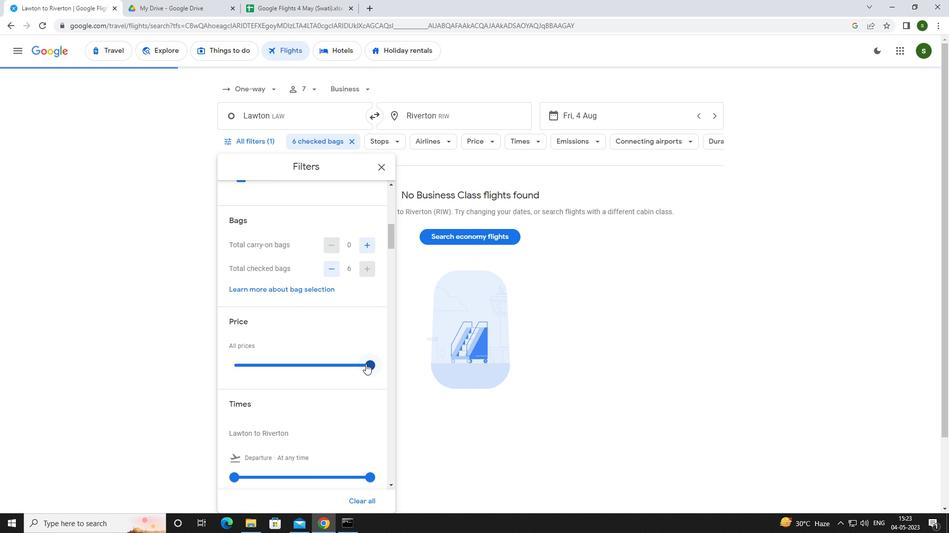
Action: Mouse scrolled (366, 363) with delta (0, 0)
Screenshot: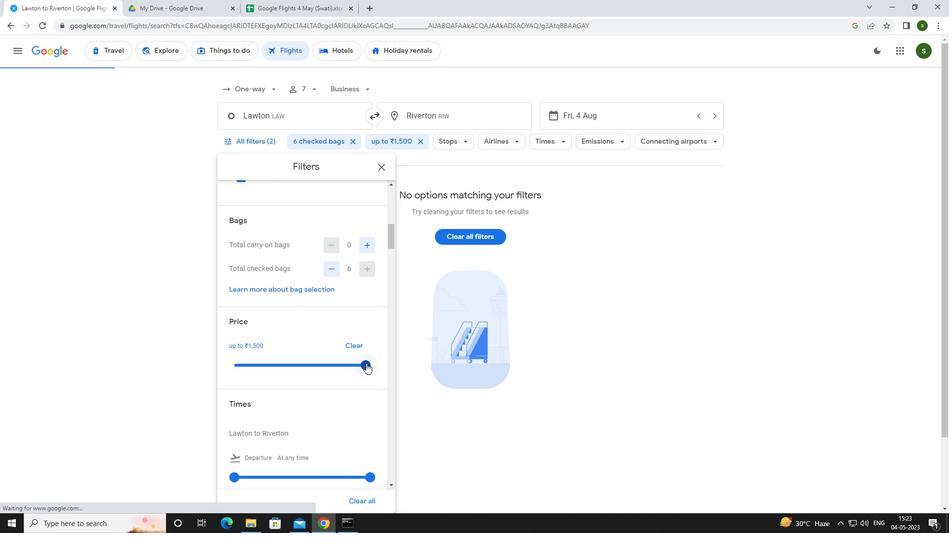 
Action: Mouse moved to (237, 425)
Screenshot: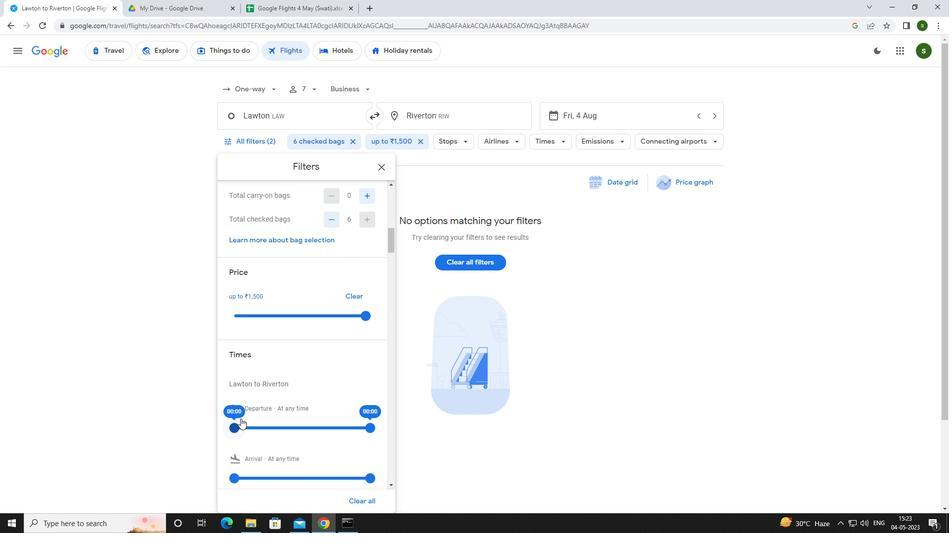 
Action: Mouse pressed left at (237, 425)
Screenshot: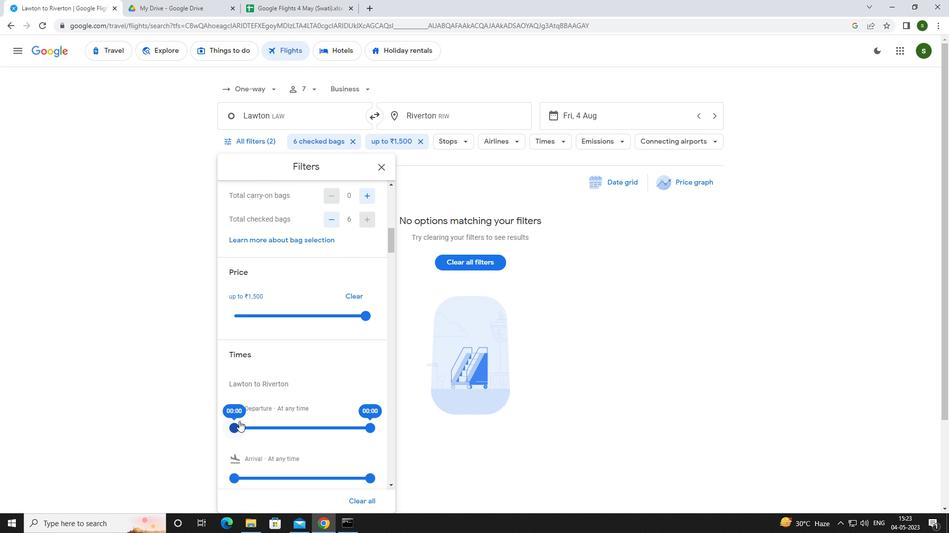 
Action: Mouse moved to (565, 379)
Screenshot: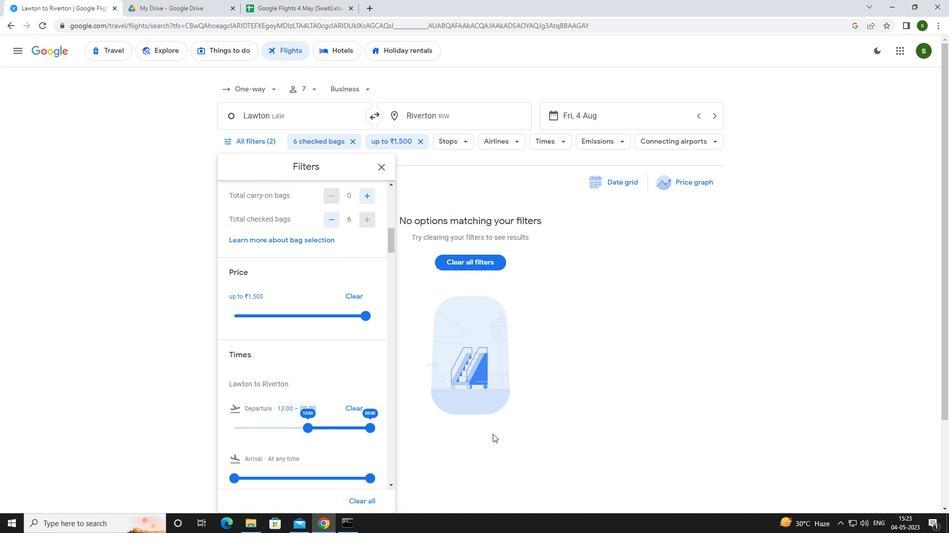 
Action: Mouse pressed left at (565, 379)
Screenshot: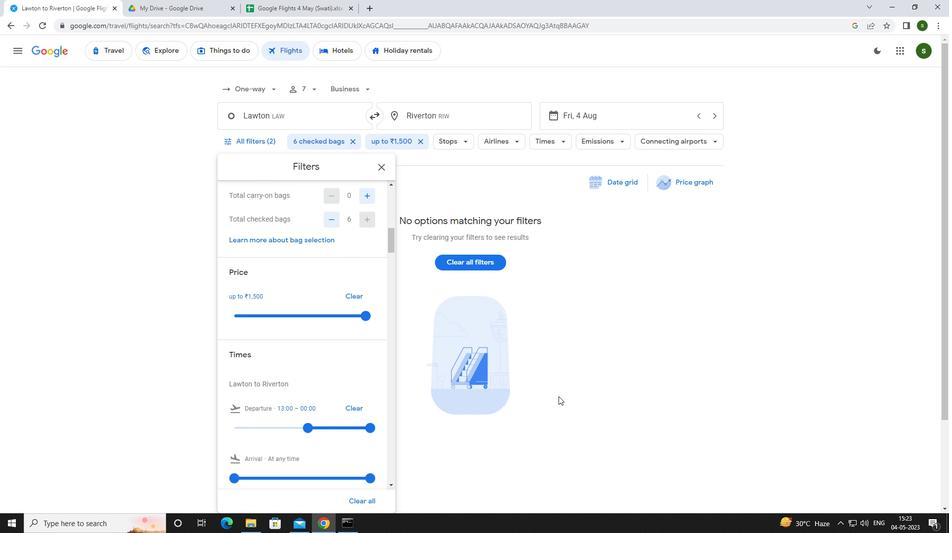
